 Task: Sort the contacts first by 'First Name' in ascending order, then by 'File As' in descending order.
Action: Mouse moved to (10, 68)
Screenshot: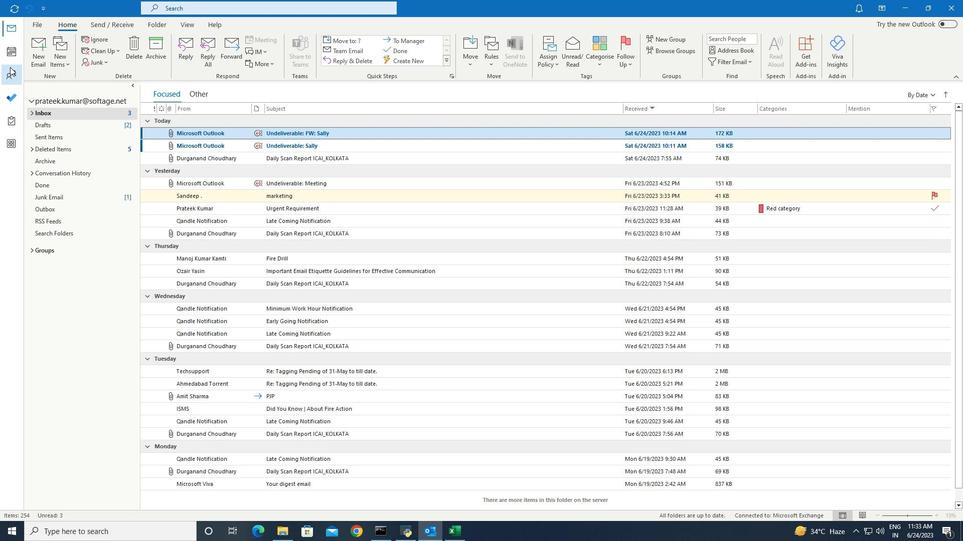 
Action: Mouse pressed left at (10, 68)
Screenshot: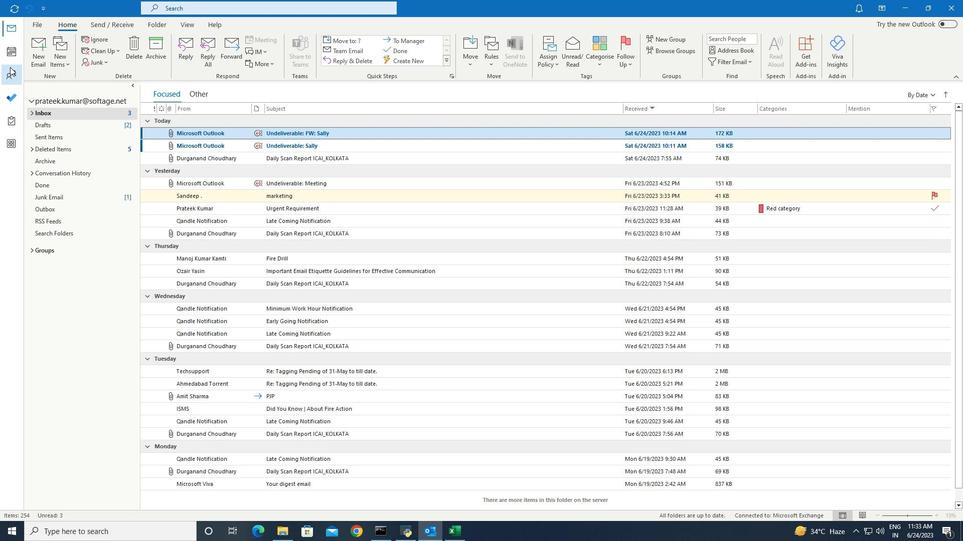 
Action: Mouse moved to (184, 28)
Screenshot: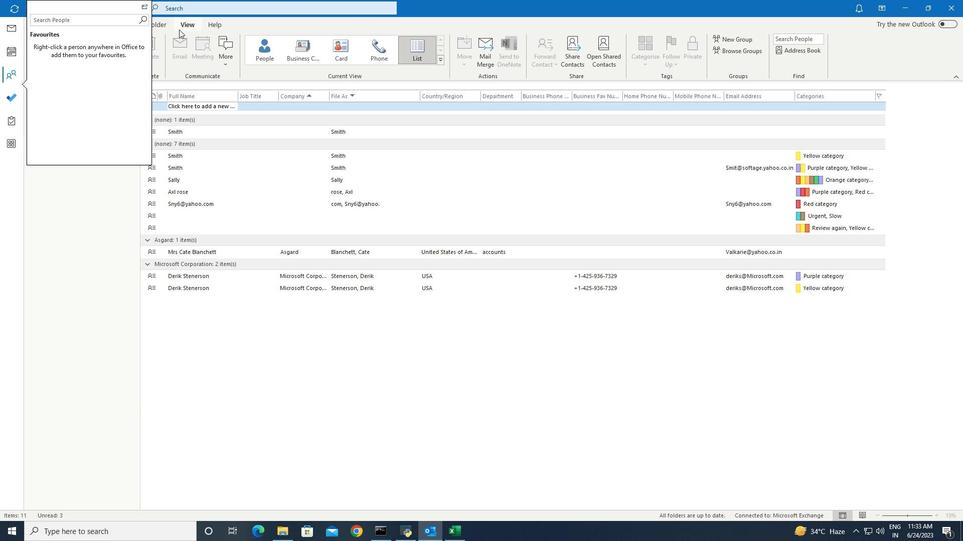 
Action: Mouse pressed left at (184, 28)
Screenshot: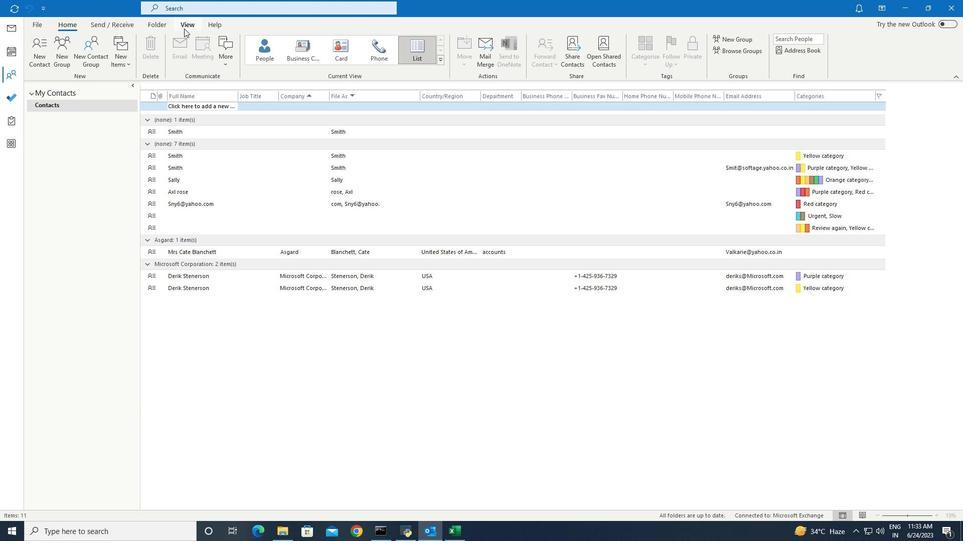 
Action: Mouse moved to (63, 64)
Screenshot: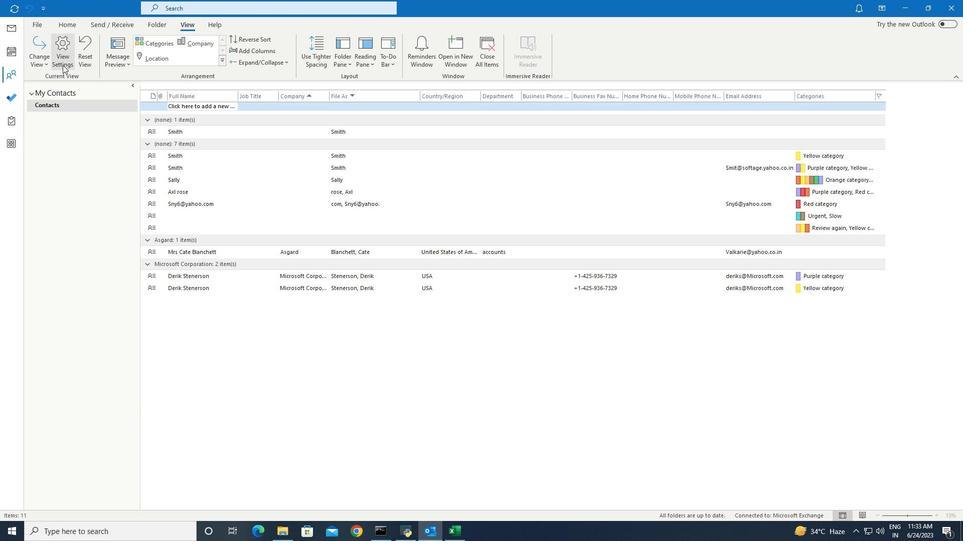 
Action: Mouse pressed left at (63, 64)
Screenshot: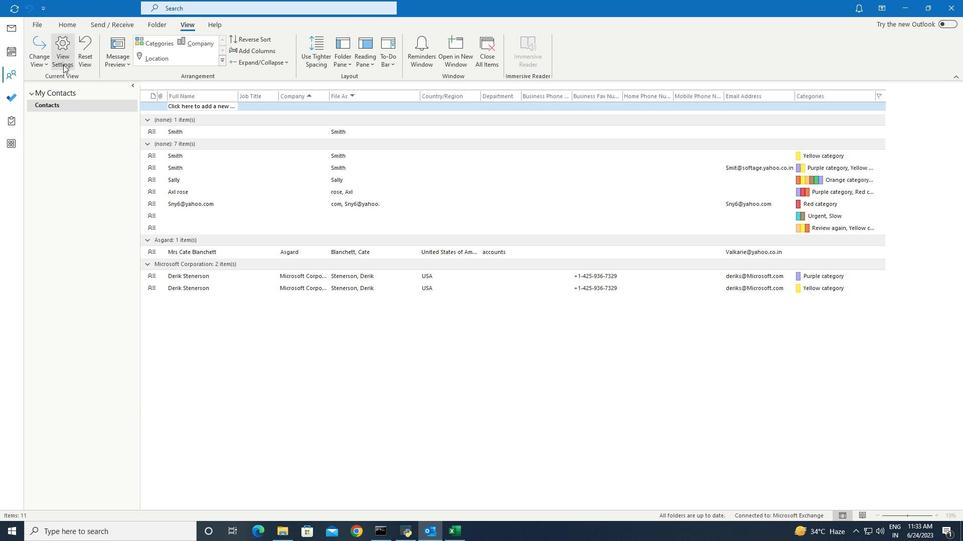 
Action: Mouse moved to (403, 244)
Screenshot: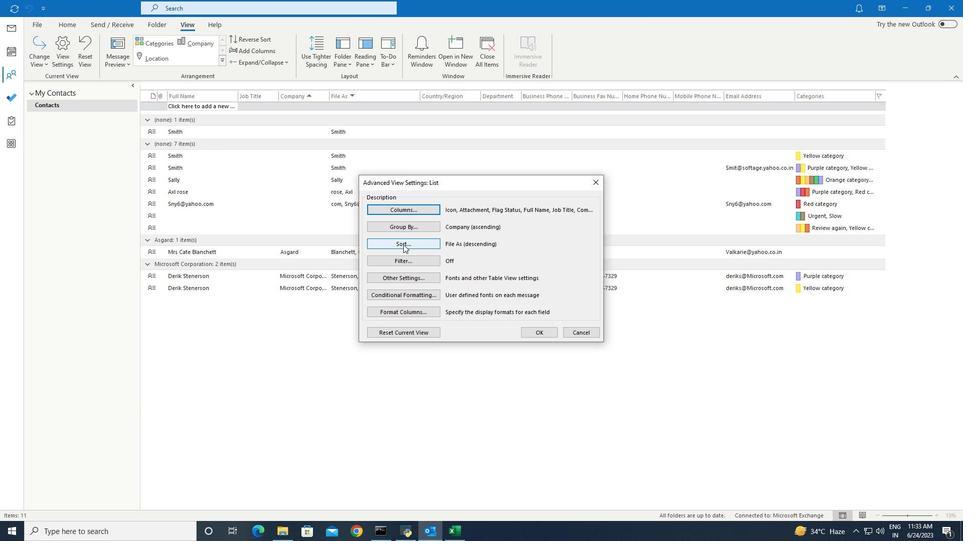 
Action: Mouse pressed left at (403, 244)
Screenshot: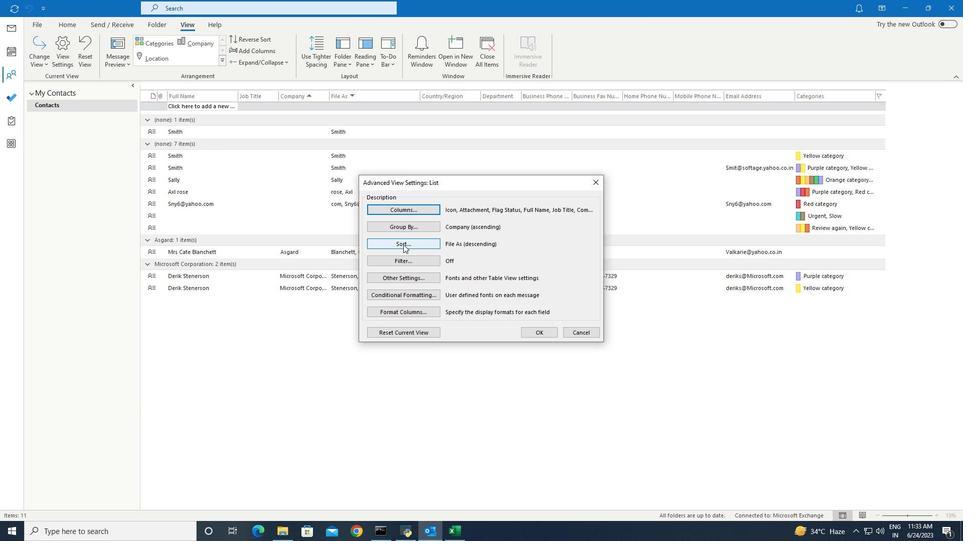 
Action: Mouse moved to (475, 205)
Screenshot: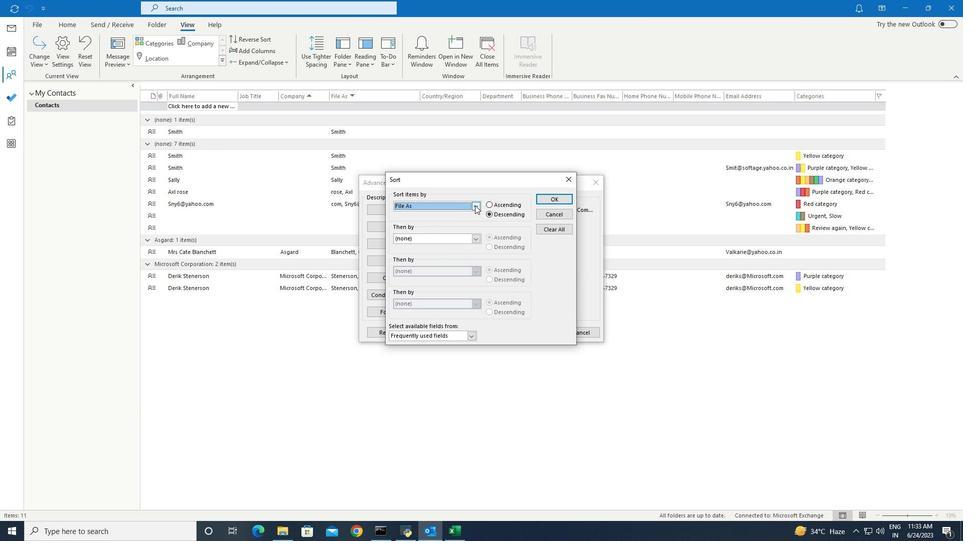 
Action: Mouse pressed left at (475, 205)
Screenshot: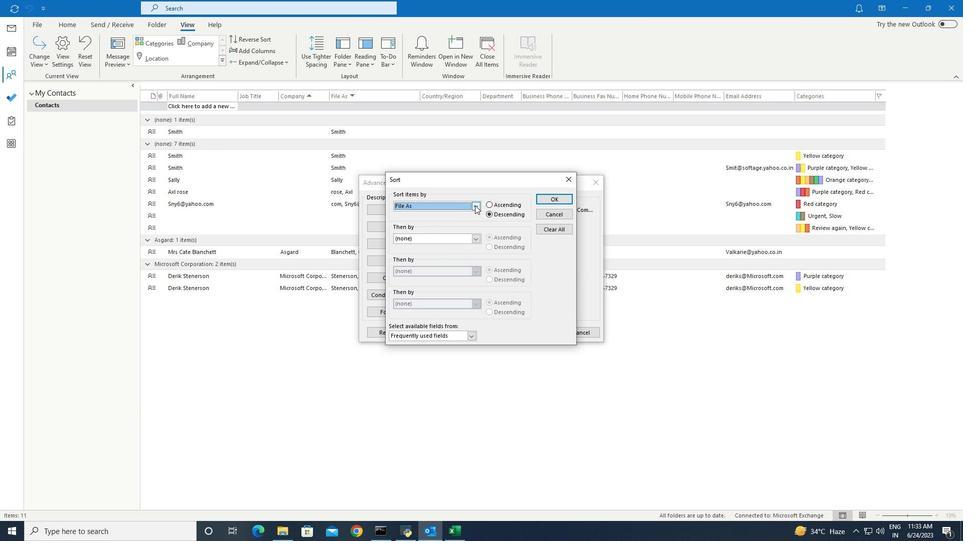 
Action: Mouse moved to (444, 220)
Screenshot: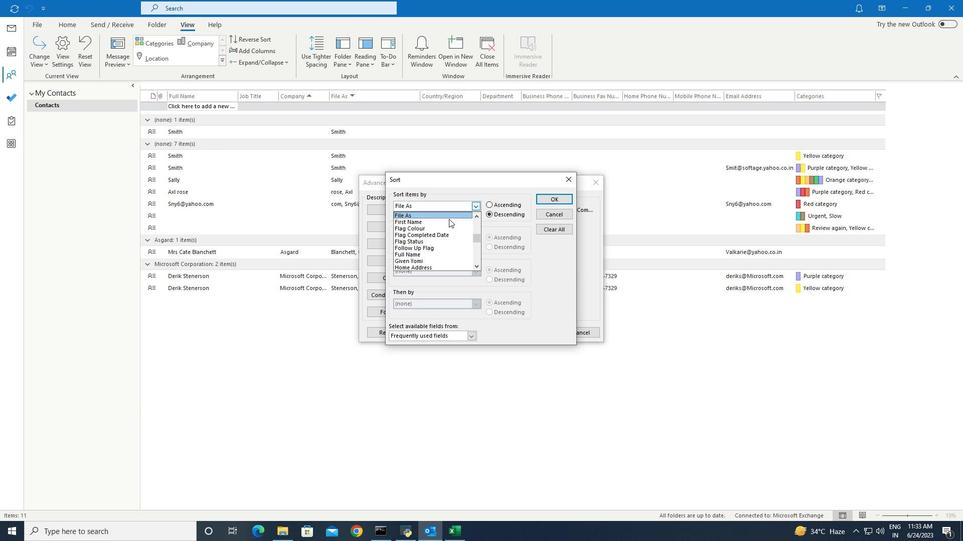 
Action: Mouse pressed left at (444, 220)
Screenshot: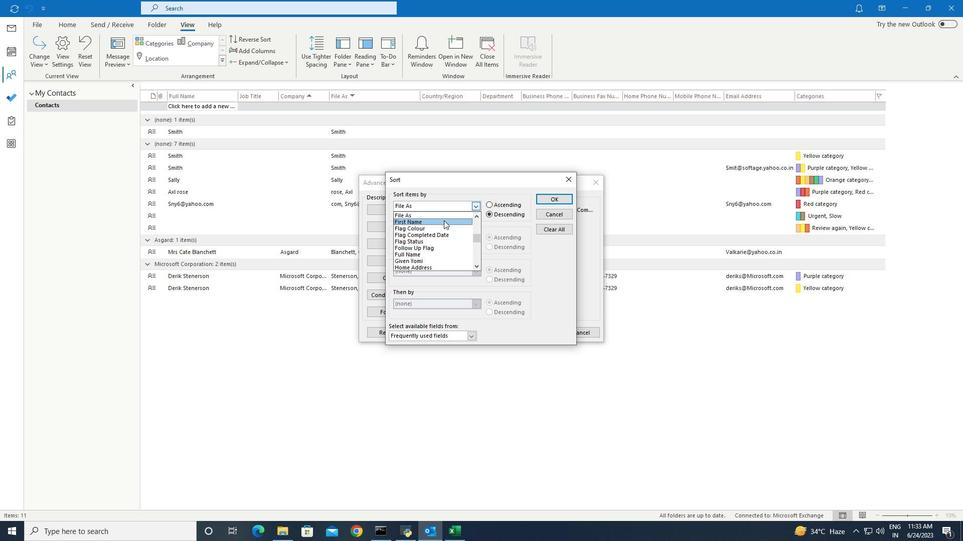 
Action: Mouse moved to (488, 205)
Screenshot: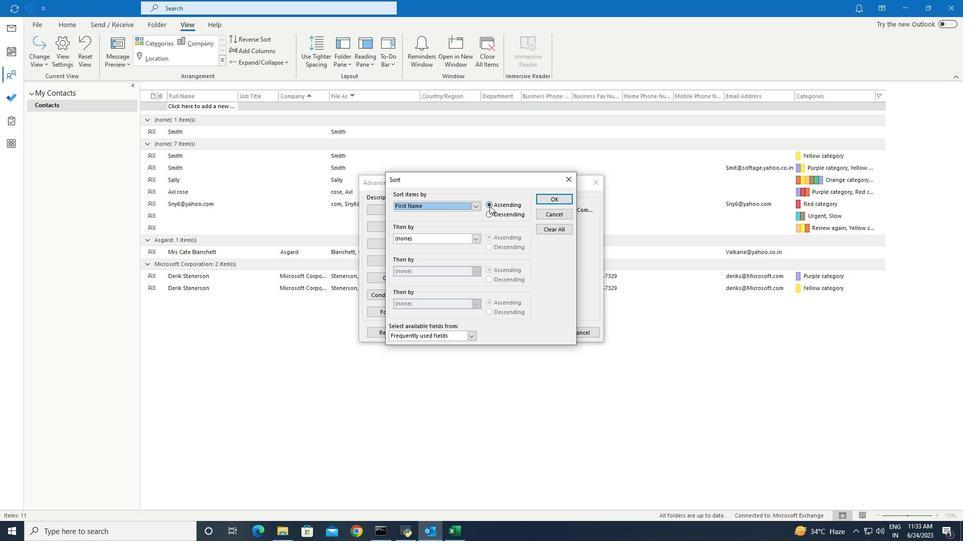 
Action: Mouse pressed left at (488, 205)
Screenshot: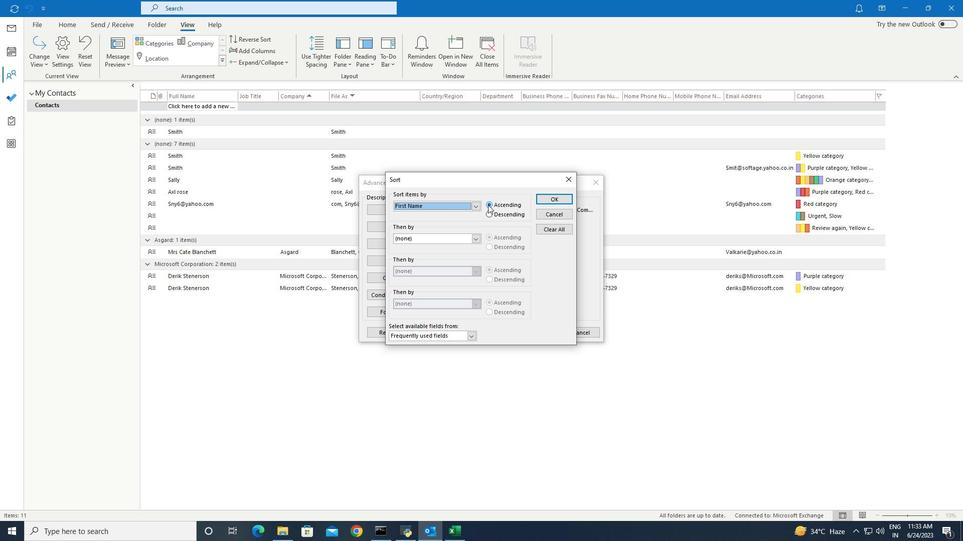 
Action: Mouse moved to (553, 200)
Screenshot: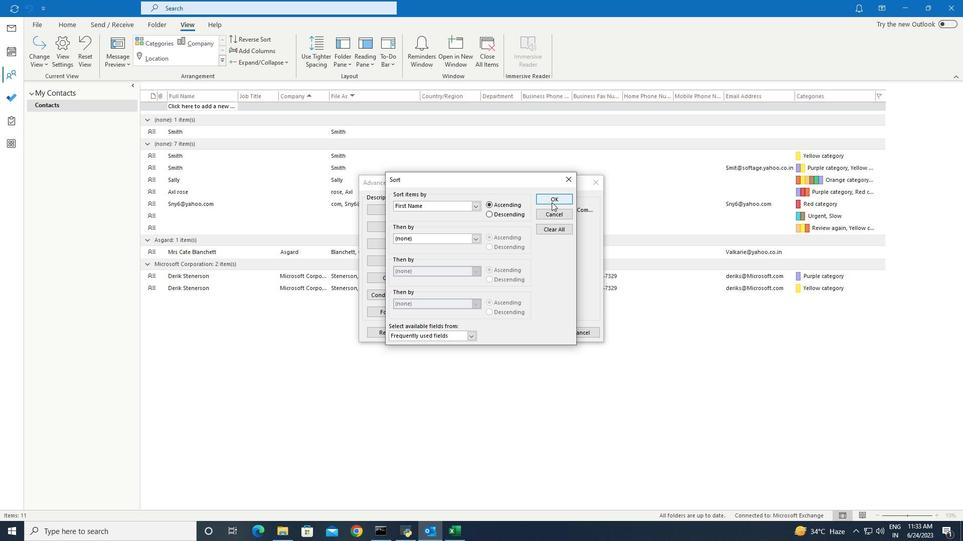 
Action: Mouse pressed left at (553, 200)
Screenshot: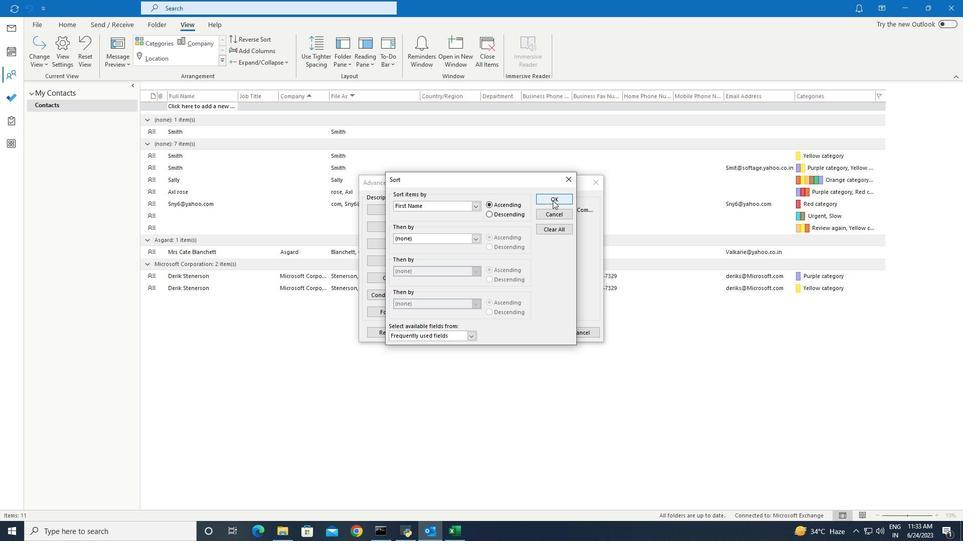 
Action: Mouse moved to (442, 294)
Screenshot: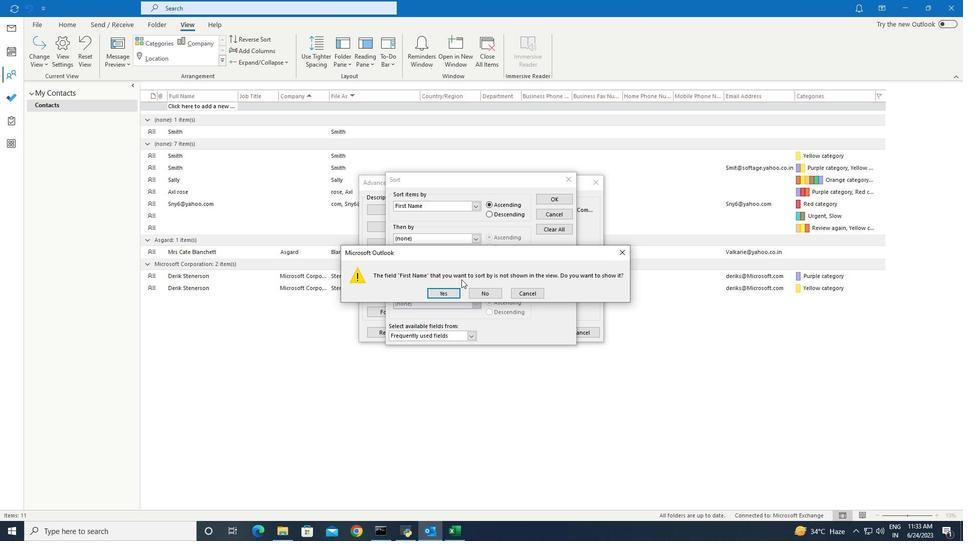 
Action: Mouse pressed left at (442, 294)
Screenshot: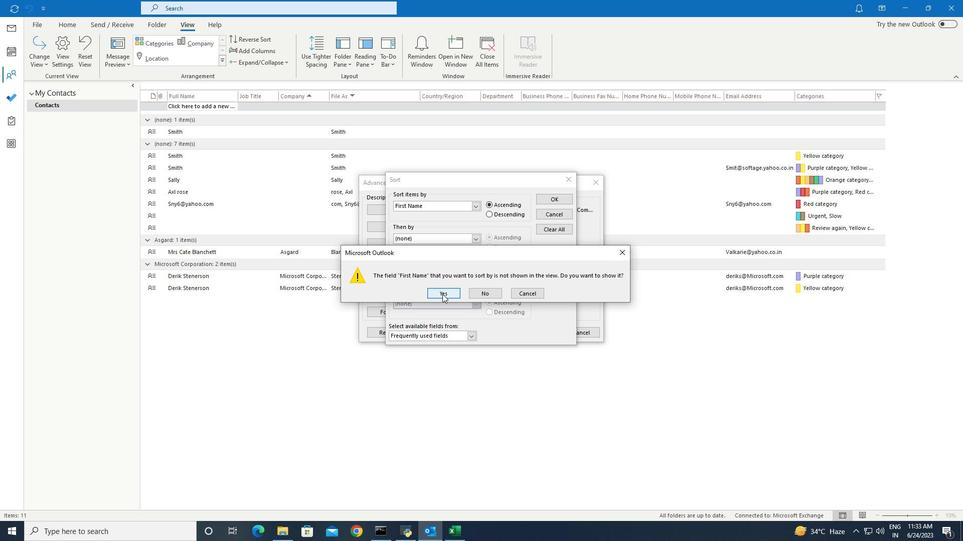 
Action: Mouse moved to (536, 335)
Screenshot: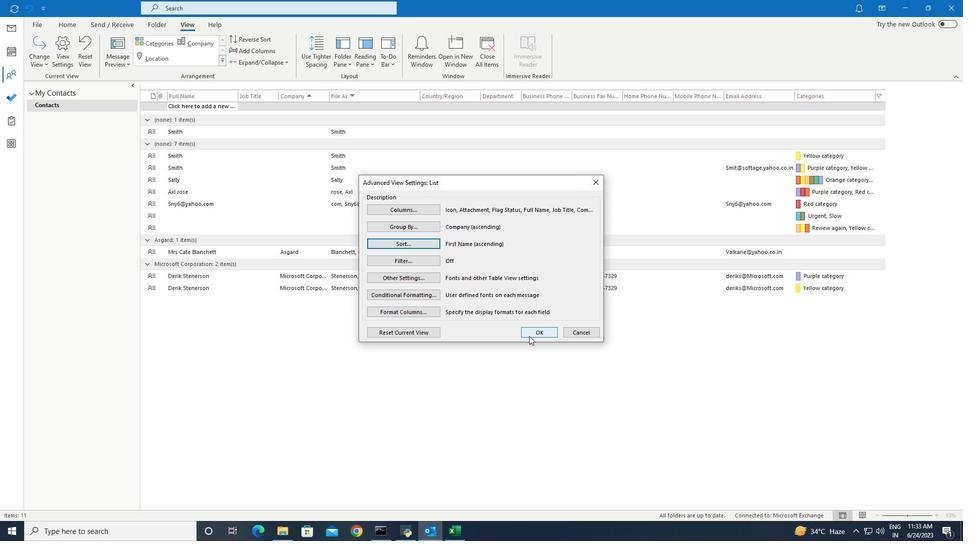 
Action: Mouse pressed left at (536, 335)
Screenshot: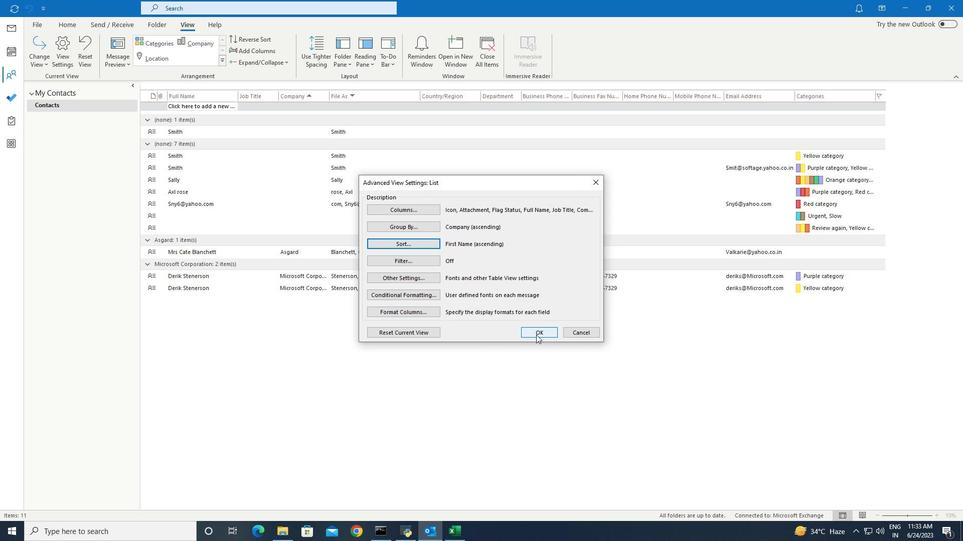 
Action: Mouse moved to (535, 334)
Screenshot: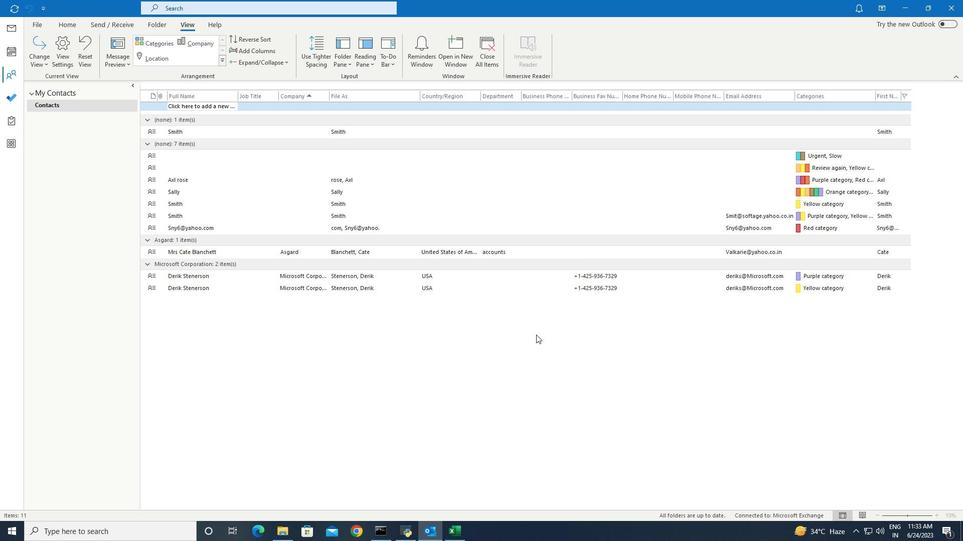 
